 Task: Sort the products in the category "Laundry" by relevance.
Action: Mouse moved to (868, 336)
Screenshot: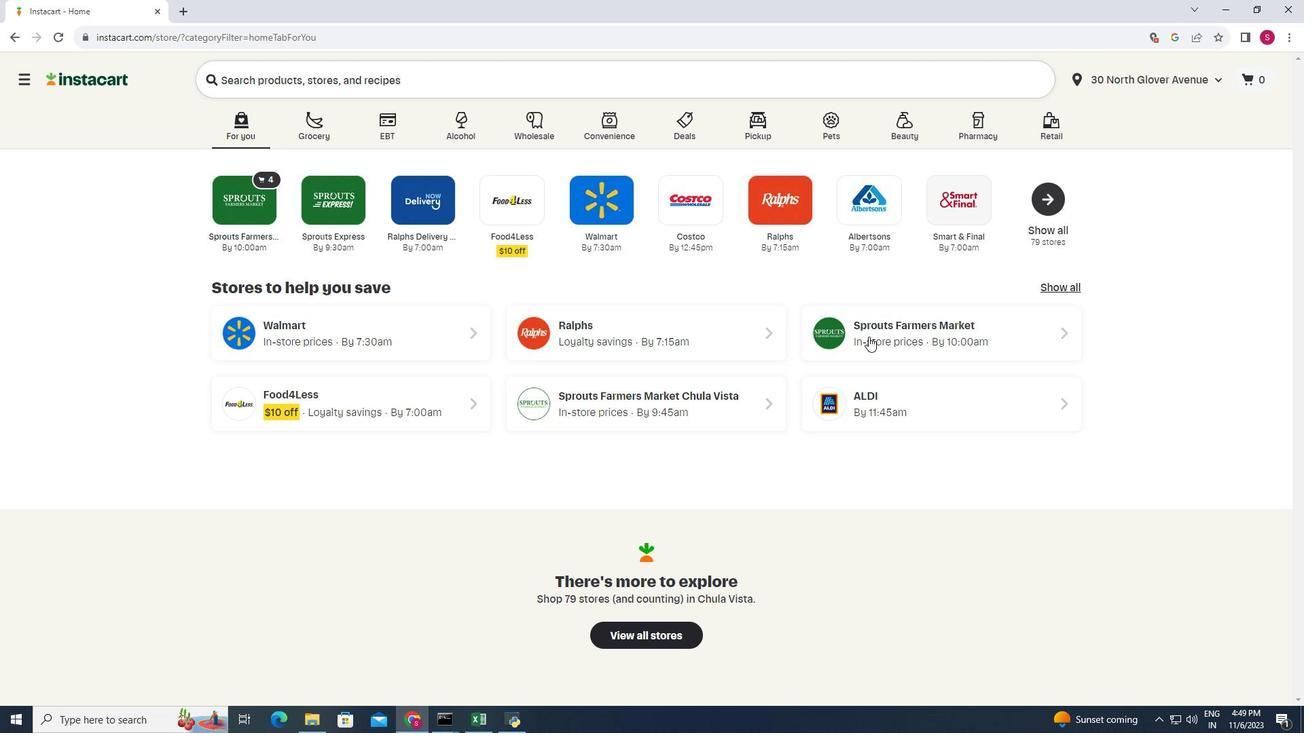 
Action: Mouse pressed left at (868, 336)
Screenshot: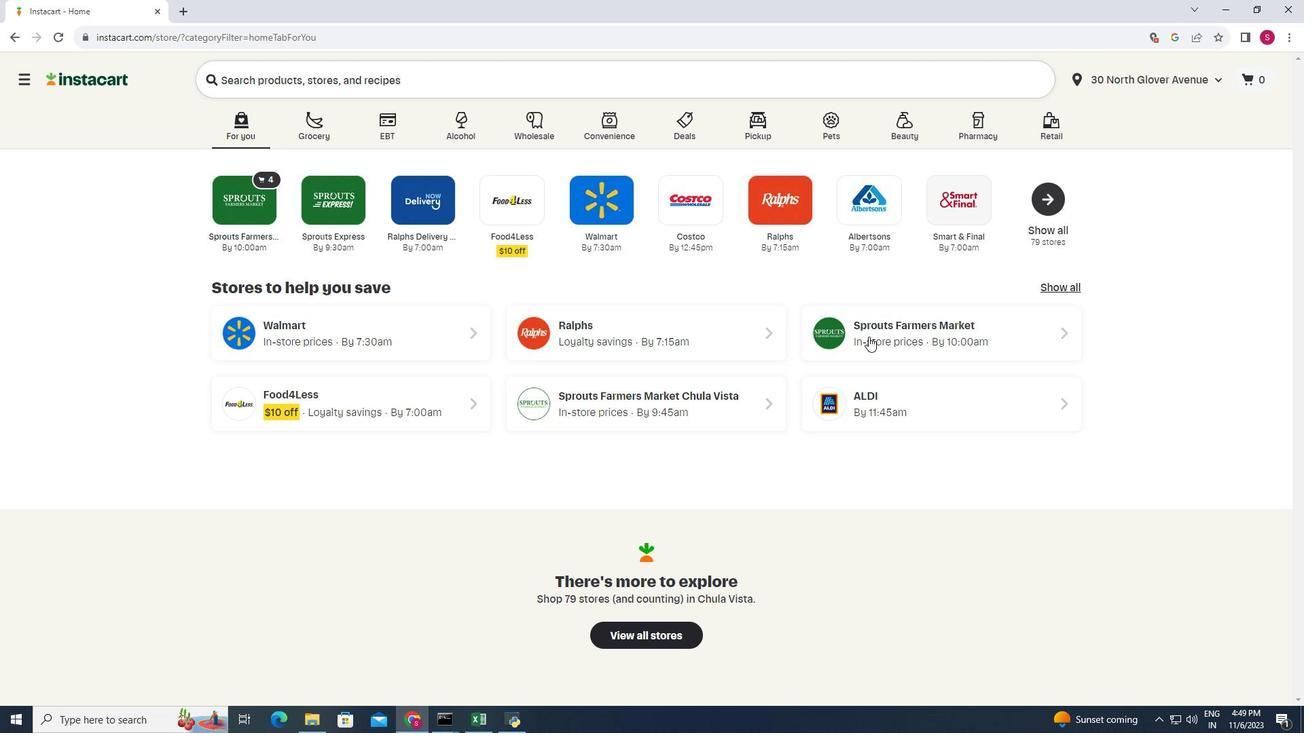 
Action: Mouse moved to (144, 550)
Screenshot: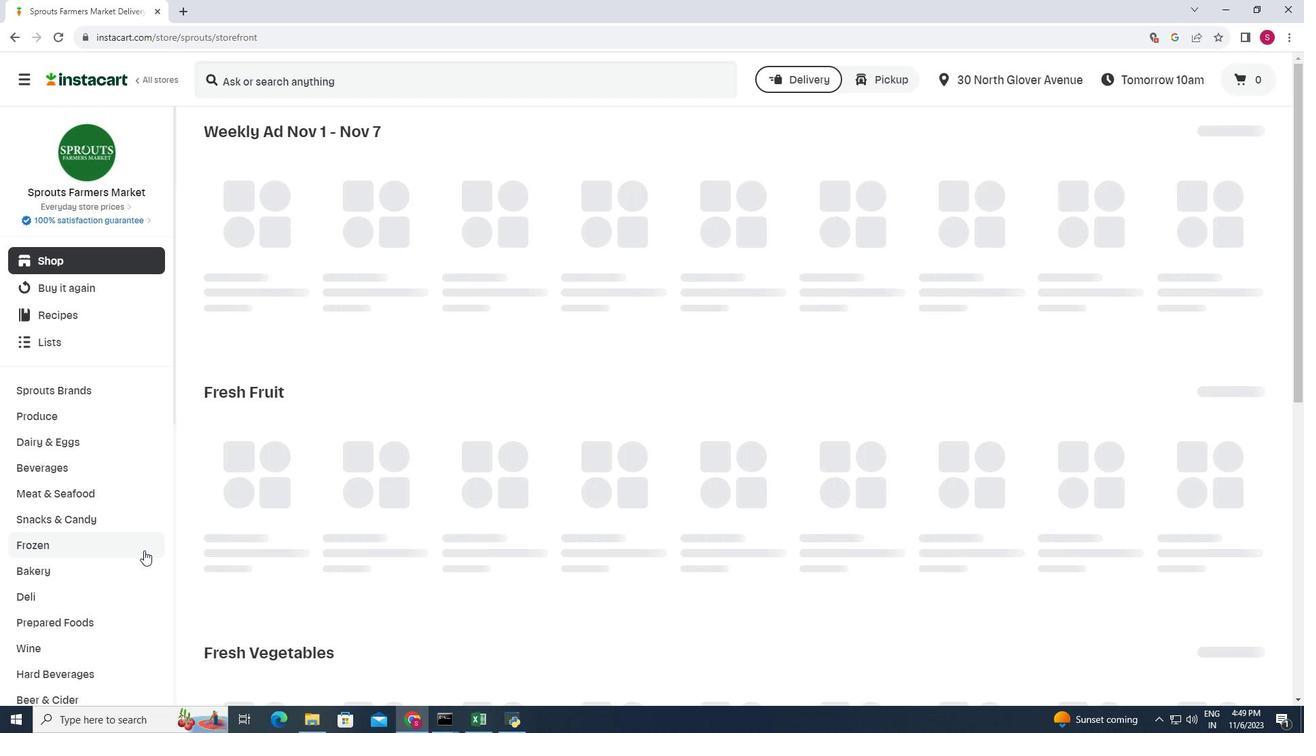 
Action: Mouse scrolled (144, 550) with delta (0, 0)
Screenshot: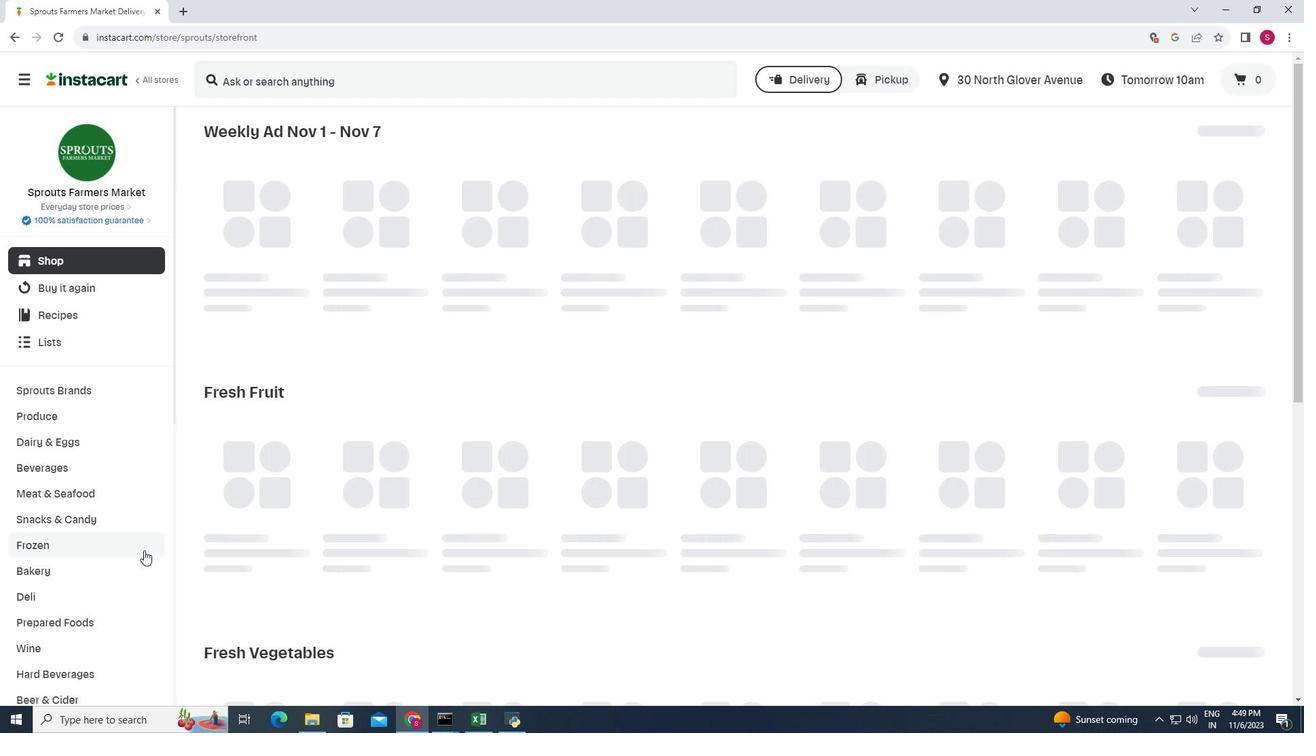 
Action: Mouse scrolled (144, 550) with delta (0, 0)
Screenshot: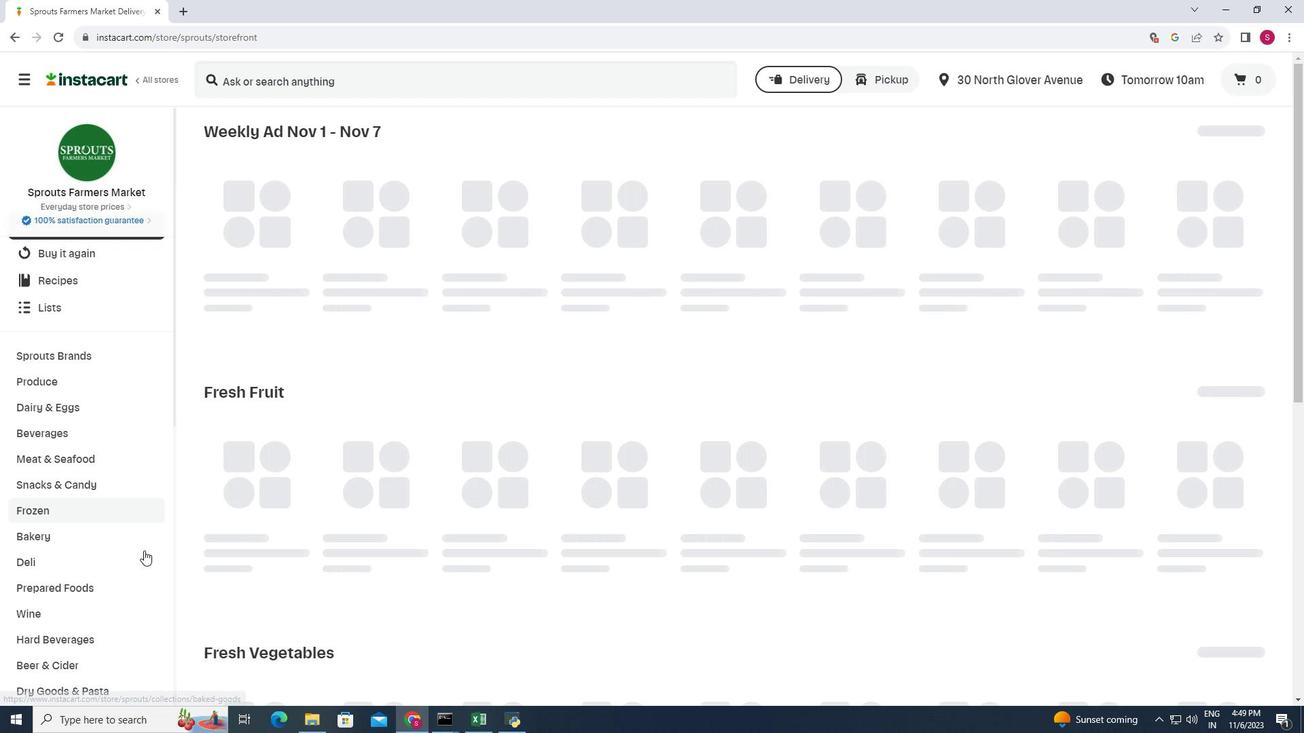 
Action: Mouse scrolled (144, 550) with delta (0, 0)
Screenshot: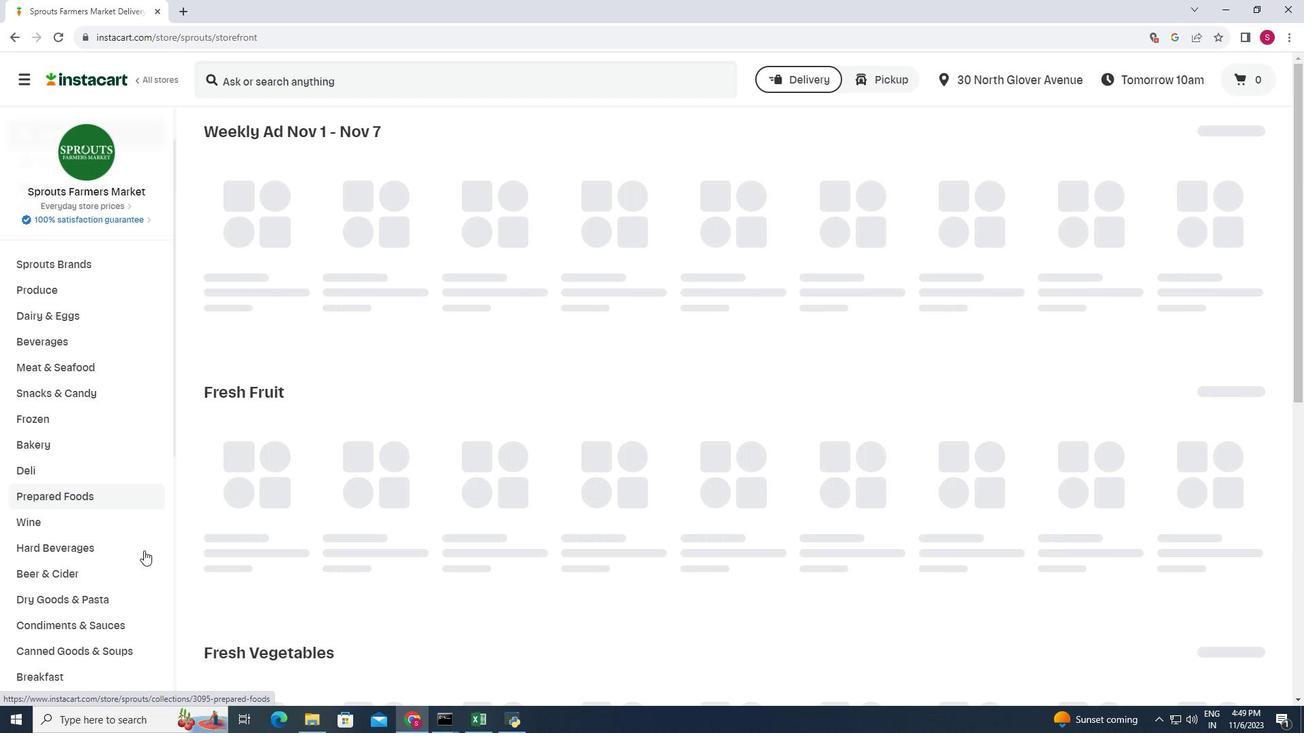 
Action: Mouse scrolled (144, 550) with delta (0, 0)
Screenshot: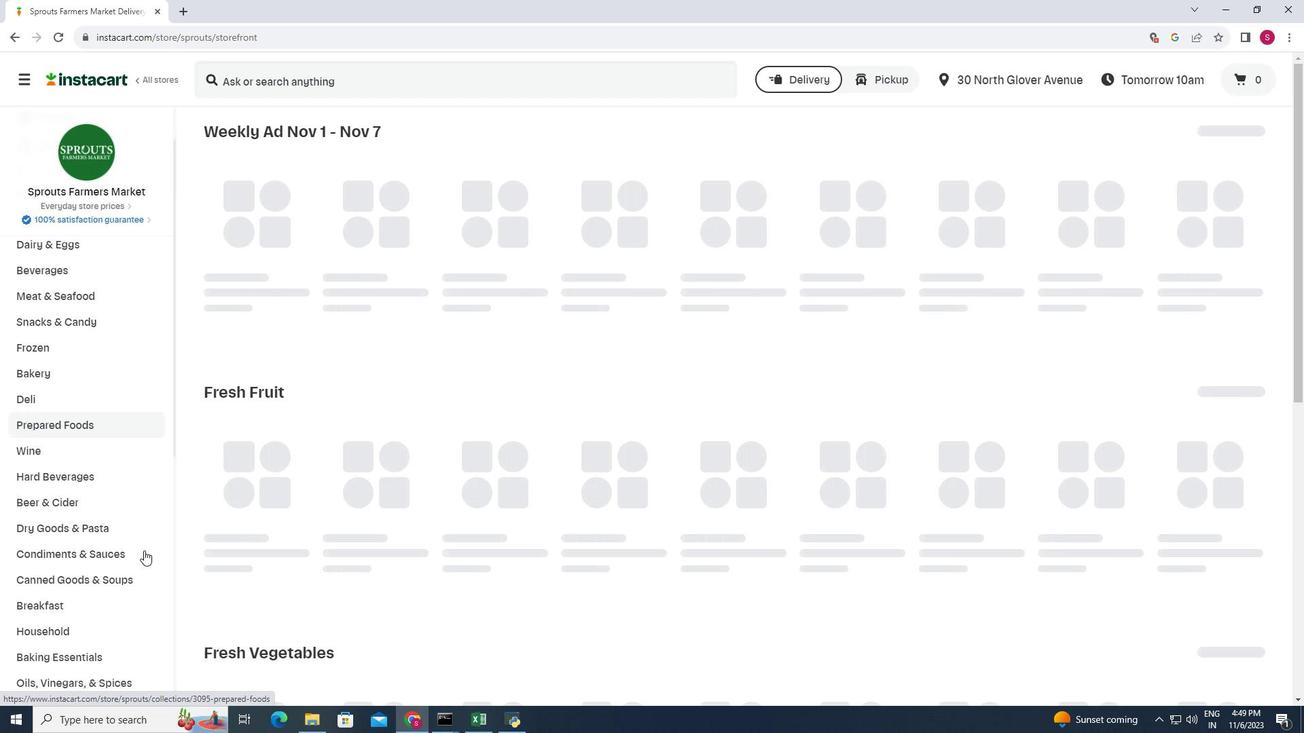 
Action: Mouse scrolled (144, 550) with delta (0, 0)
Screenshot: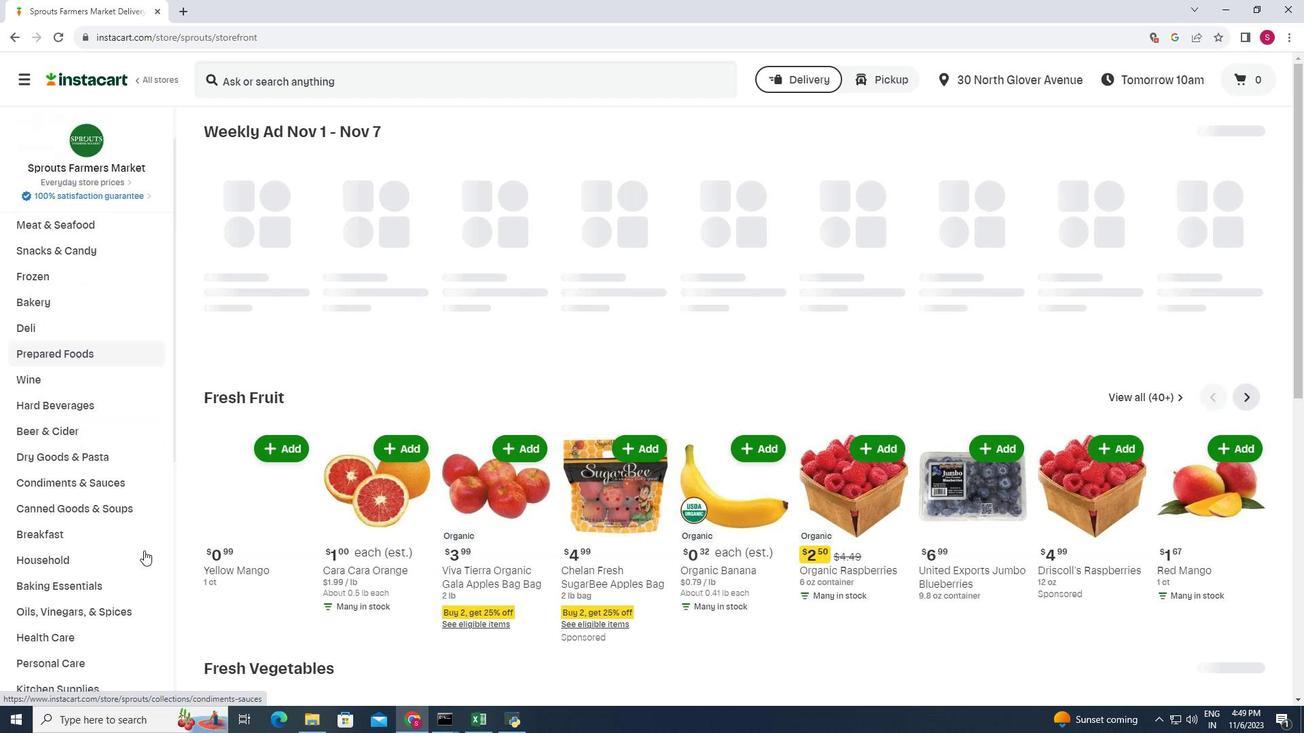 
Action: Mouse moved to (78, 485)
Screenshot: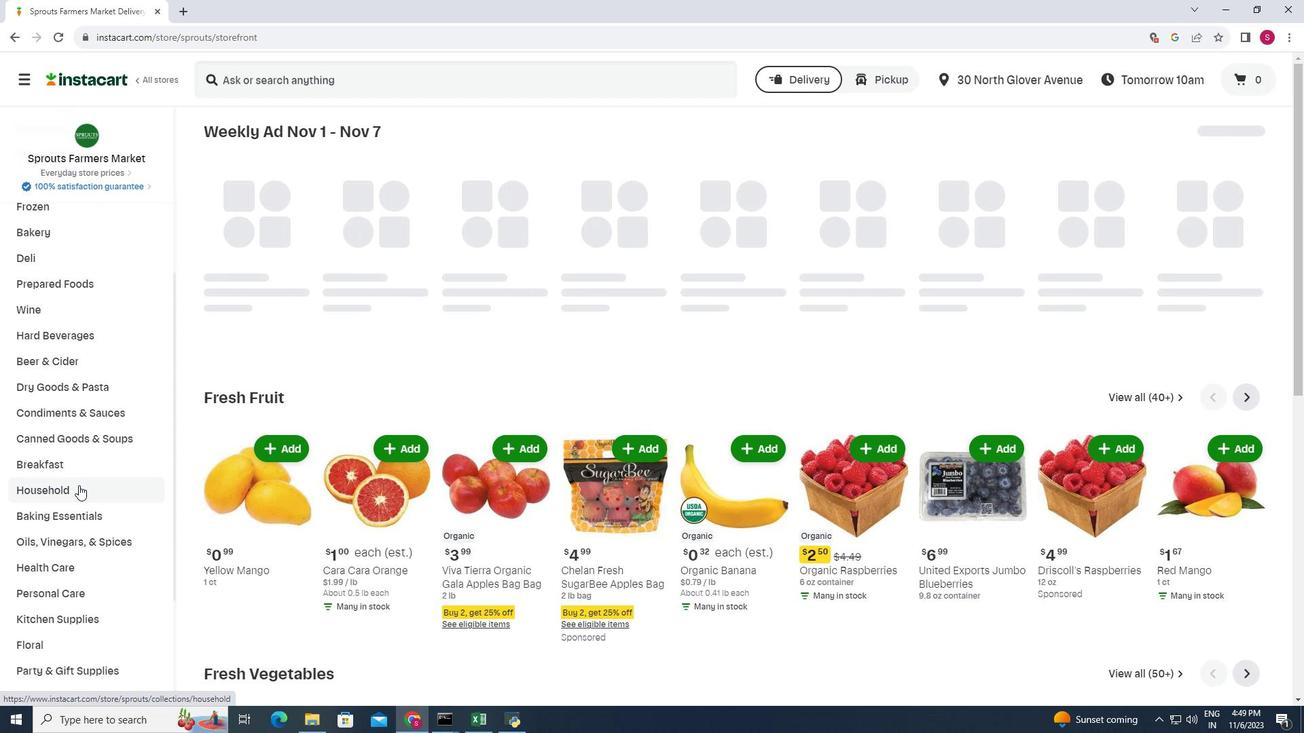 
Action: Mouse pressed left at (78, 485)
Screenshot: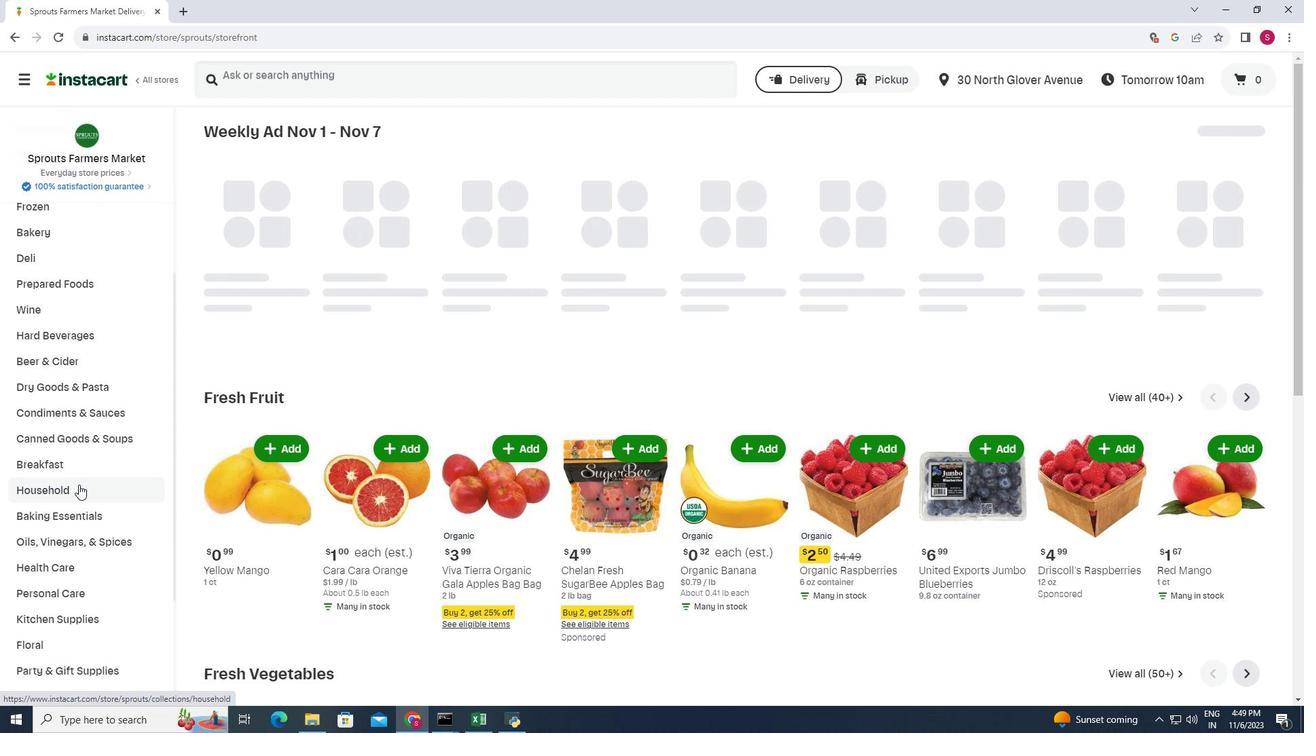 
Action: Mouse moved to (524, 173)
Screenshot: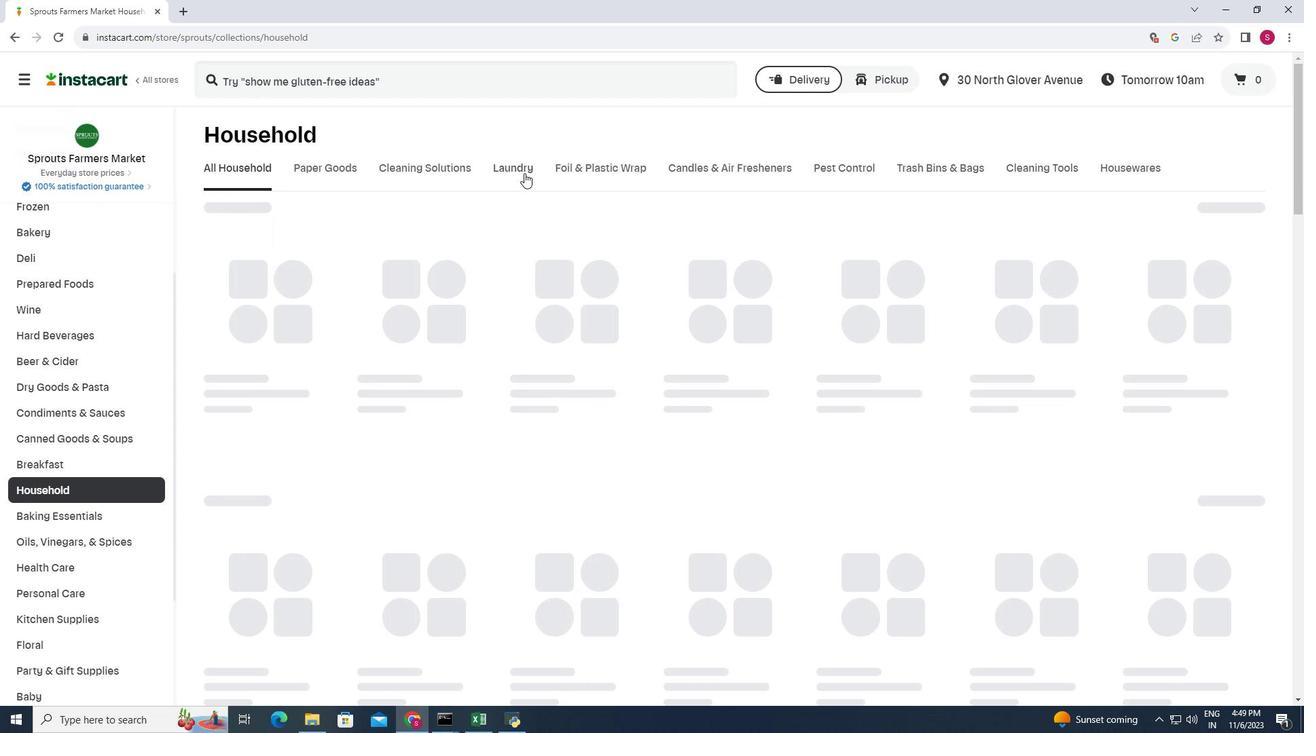 
Action: Mouse pressed left at (524, 173)
Screenshot: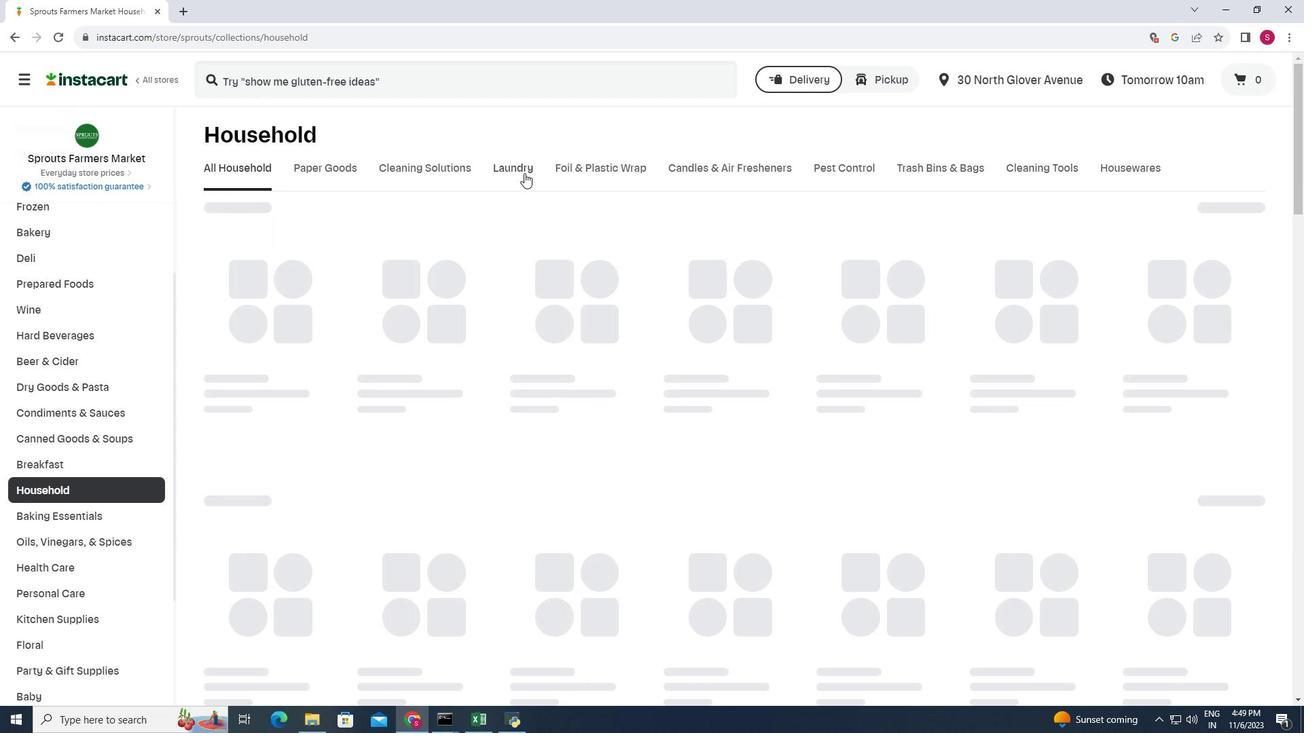 
Action: Mouse moved to (1265, 283)
Screenshot: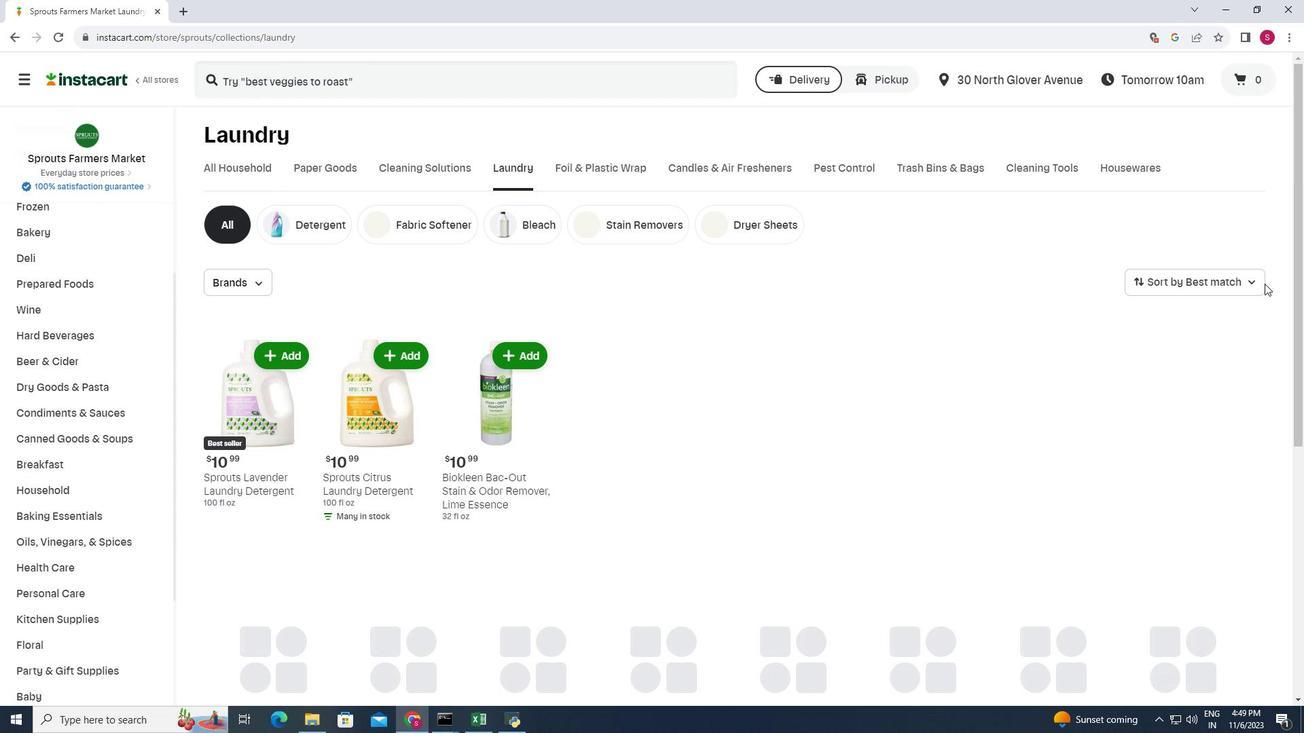 
Action: Mouse pressed left at (1265, 283)
Screenshot: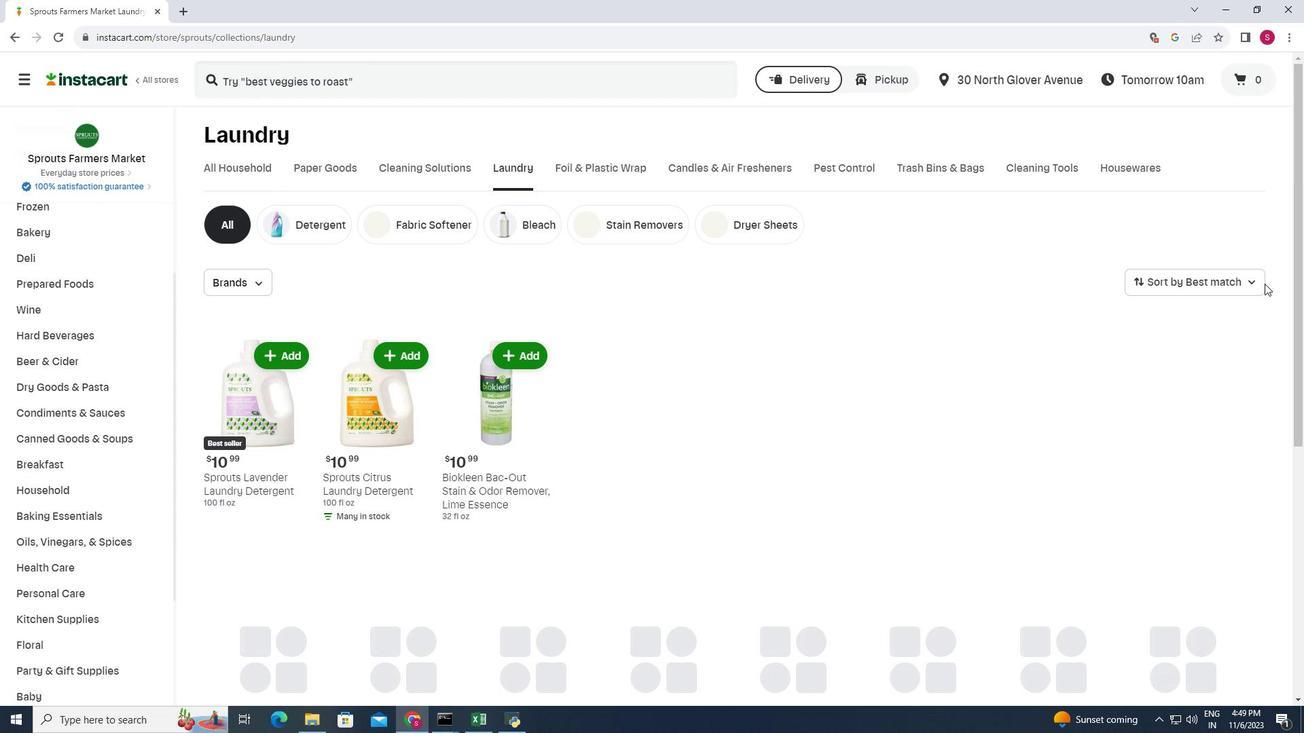 
Action: Mouse moved to (1251, 275)
Screenshot: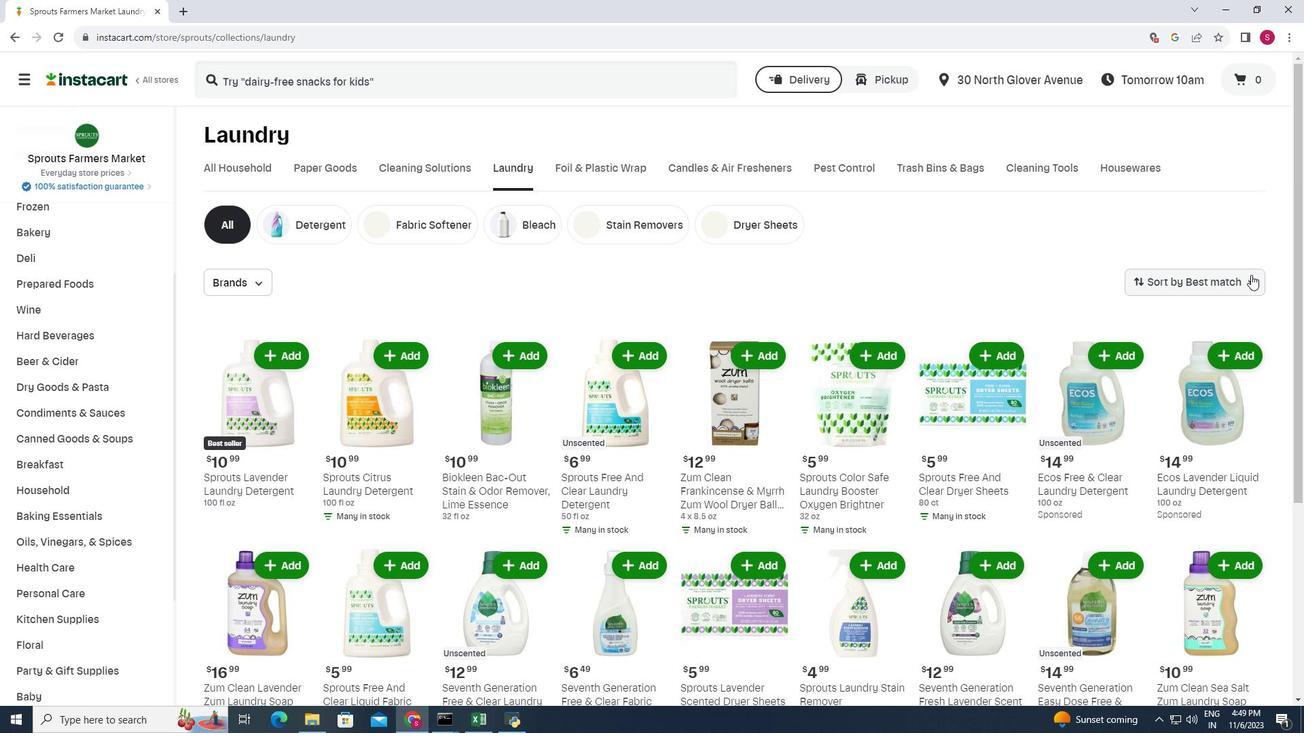 
Action: Mouse pressed left at (1251, 275)
Screenshot: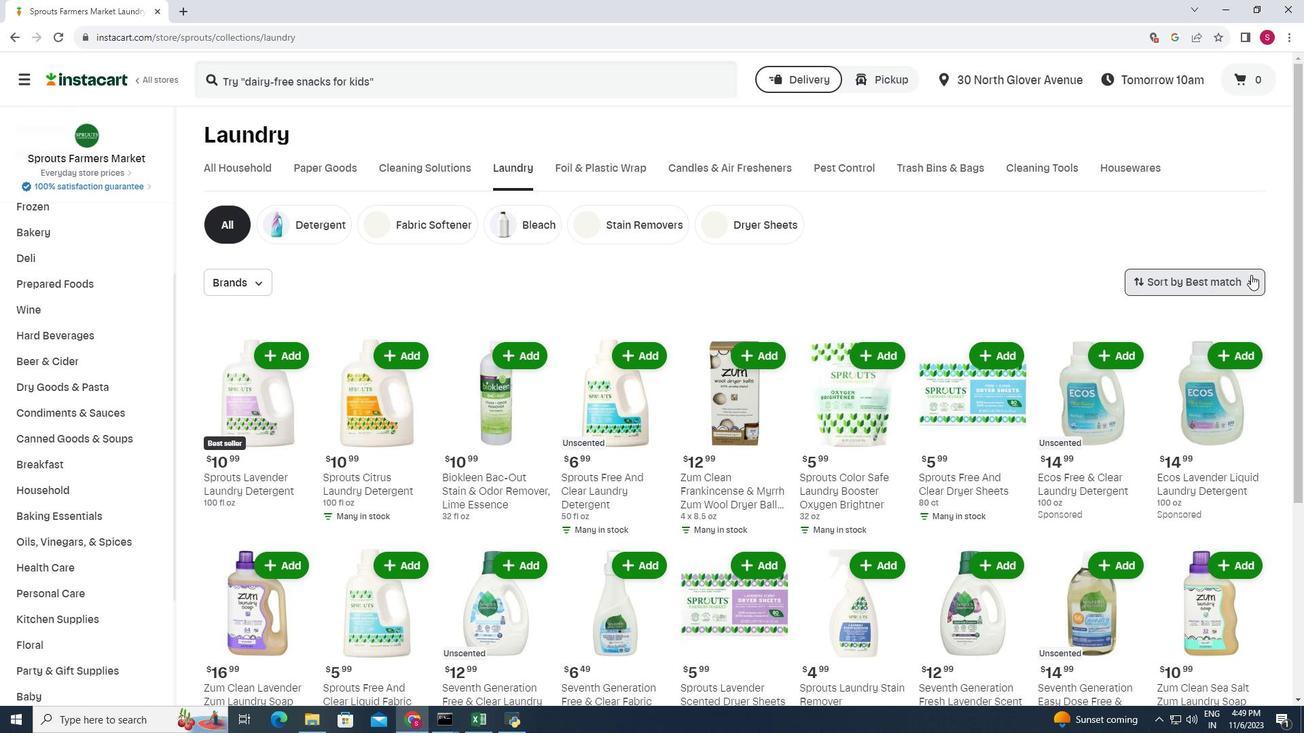 
Action: Mouse moved to (1202, 478)
Screenshot: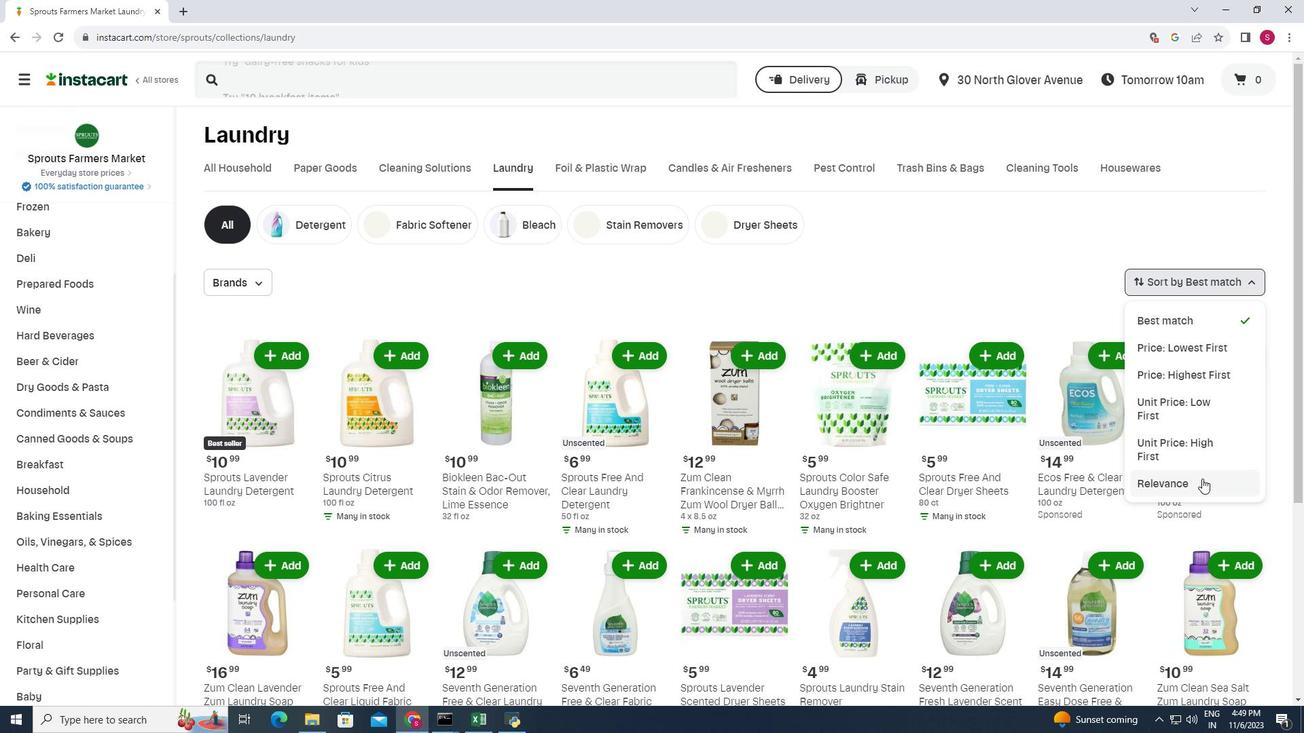
Action: Mouse pressed left at (1202, 478)
Screenshot: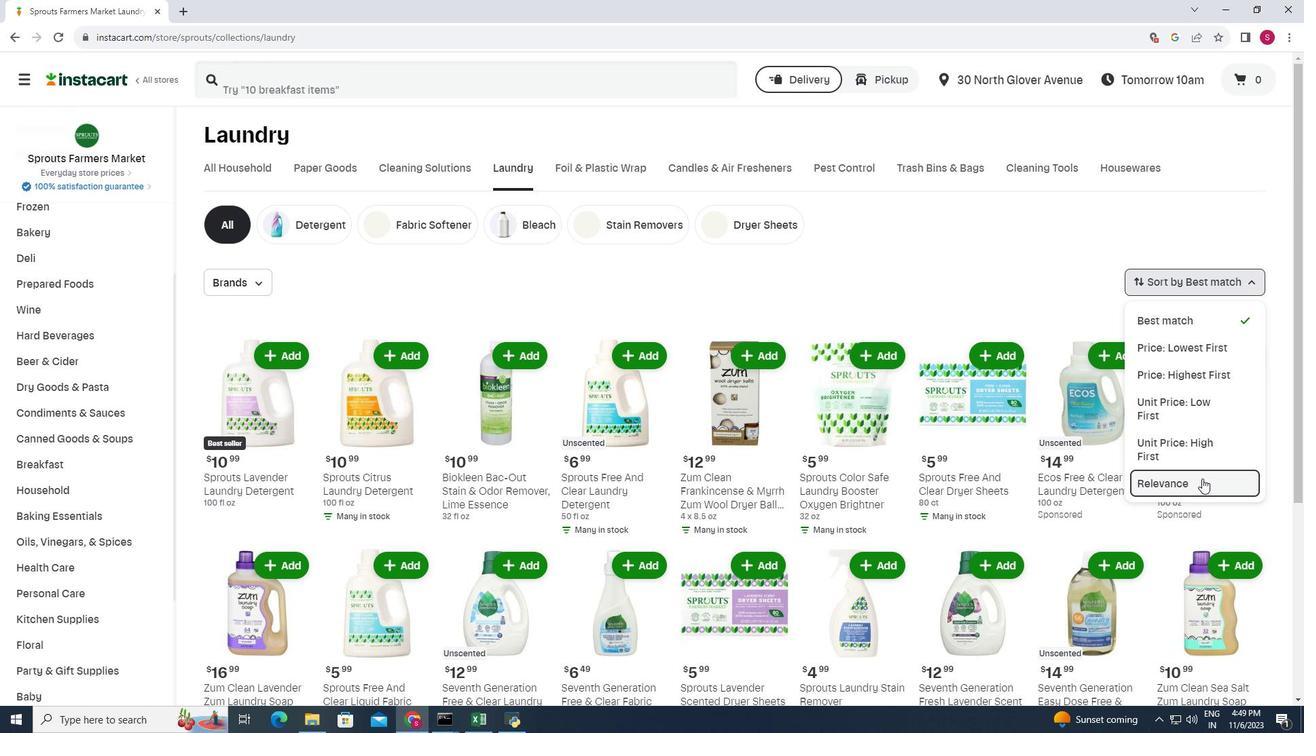 
Action: Mouse moved to (910, 288)
Screenshot: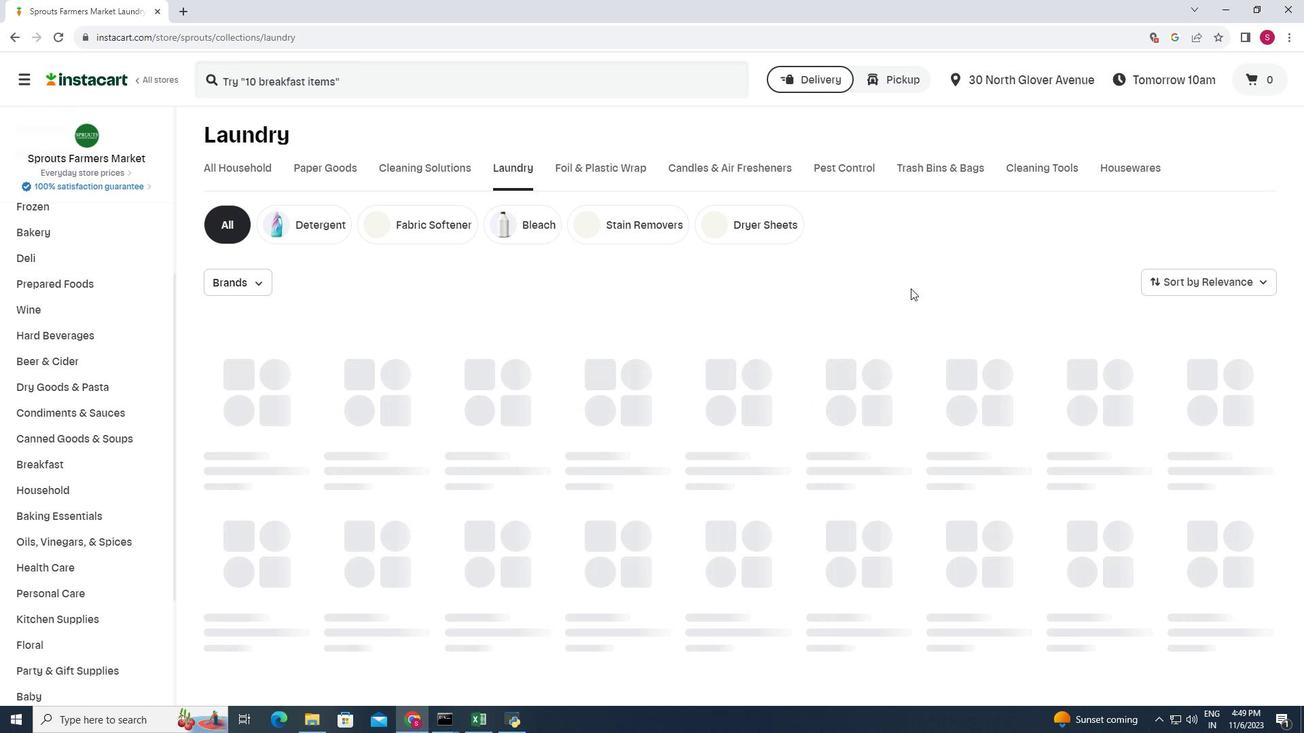 
Action: Mouse scrolled (910, 288) with delta (0, 0)
Screenshot: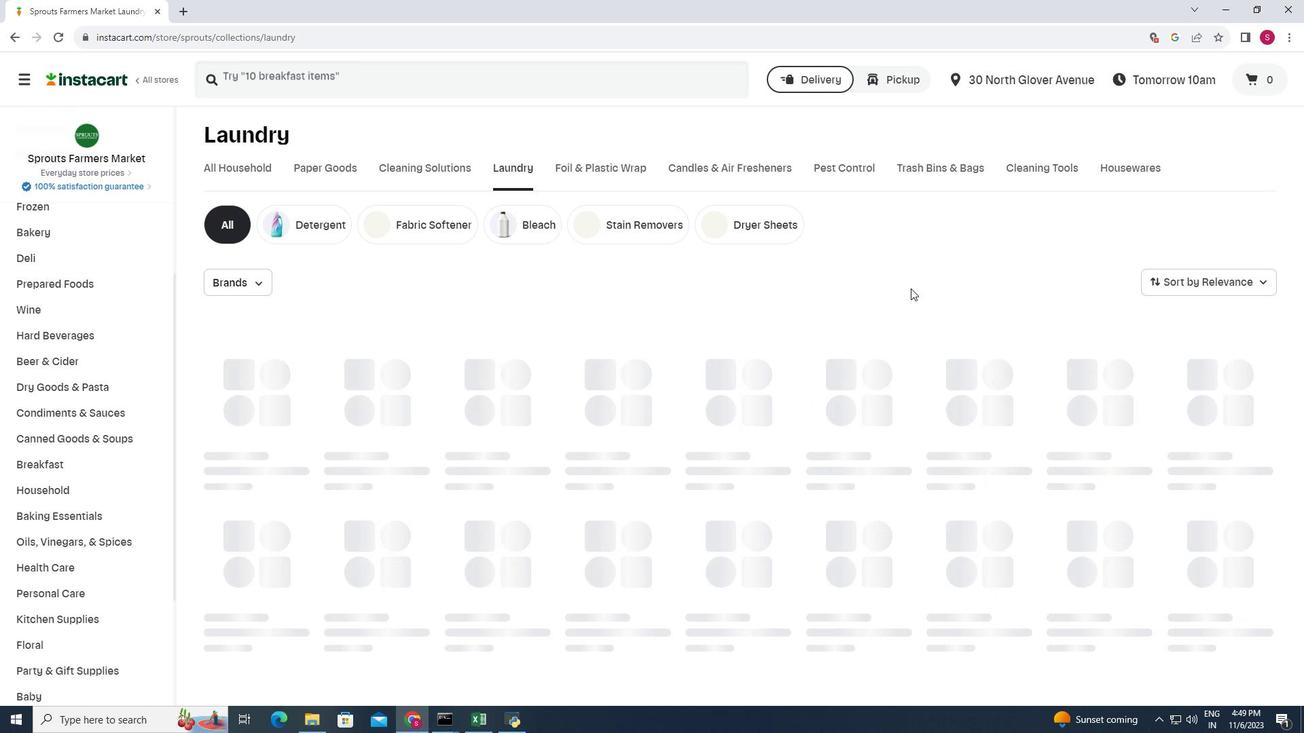 
Action: Mouse scrolled (910, 288) with delta (0, 0)
Screenshot: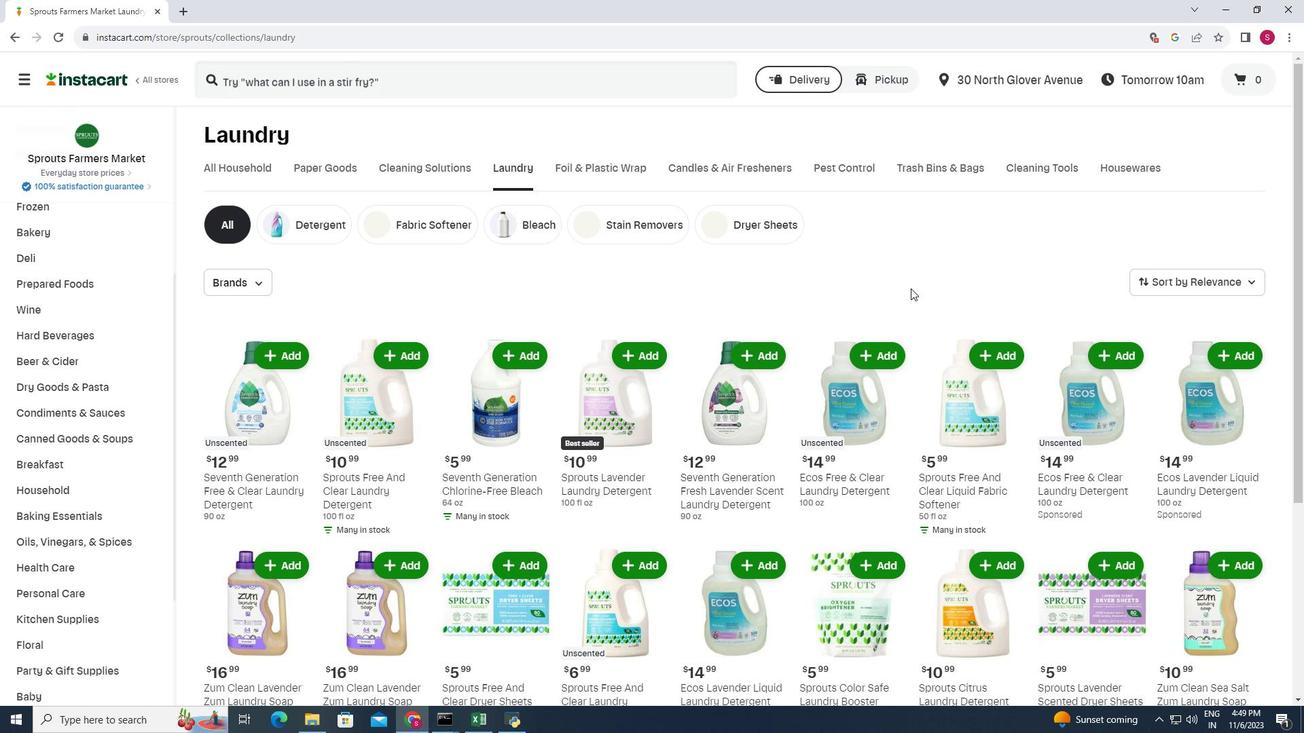 
Action: Mouse scrolled (910, 288) with delta (0, 0)
Screenshot: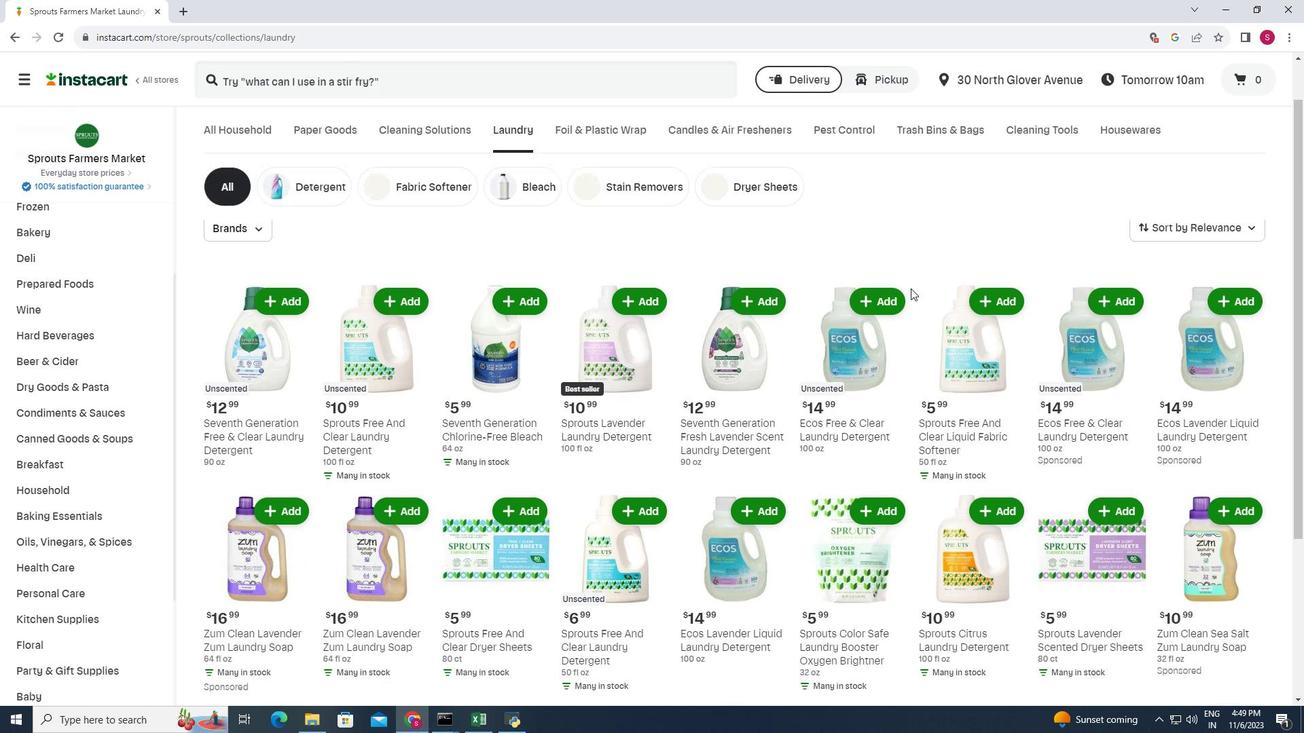 
Action: Mouse scrolled (910, 288) with delta (0, 0)
Screenshot: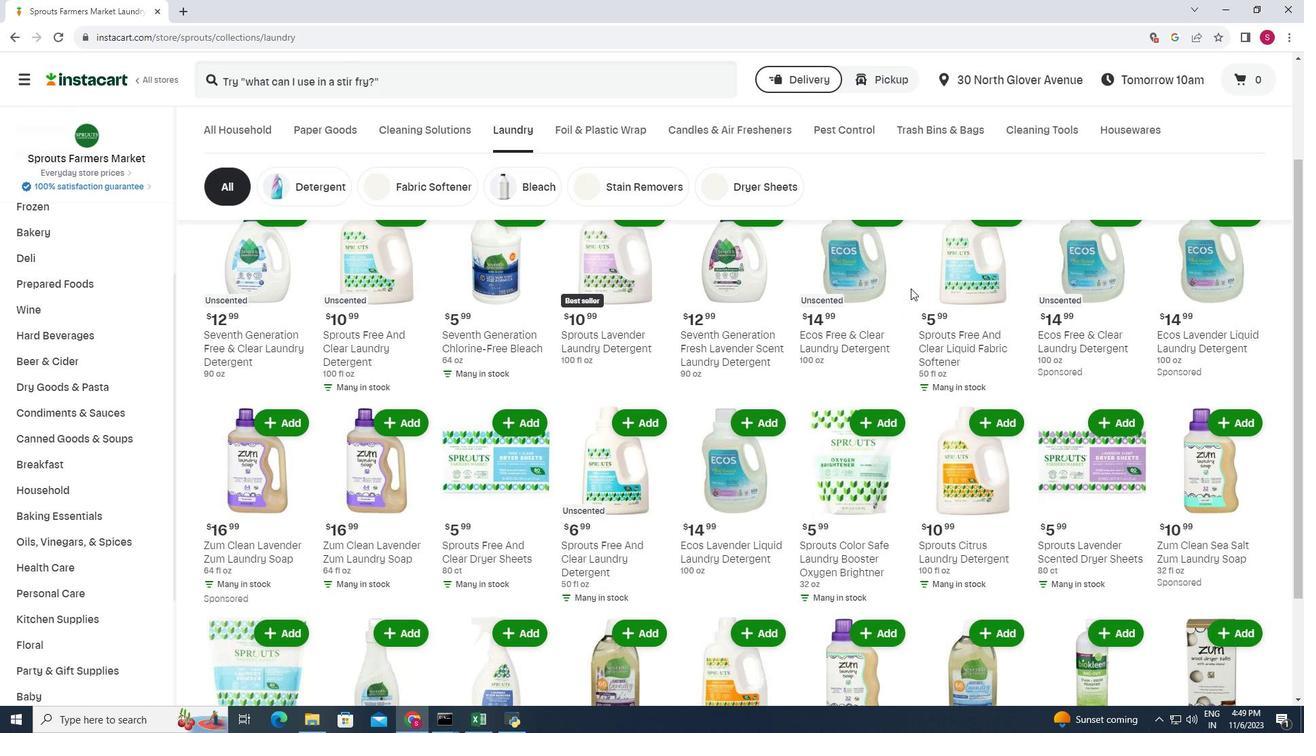
Action: Mouse scrolled (910, 288) with delta (0, 0)
Screenshot: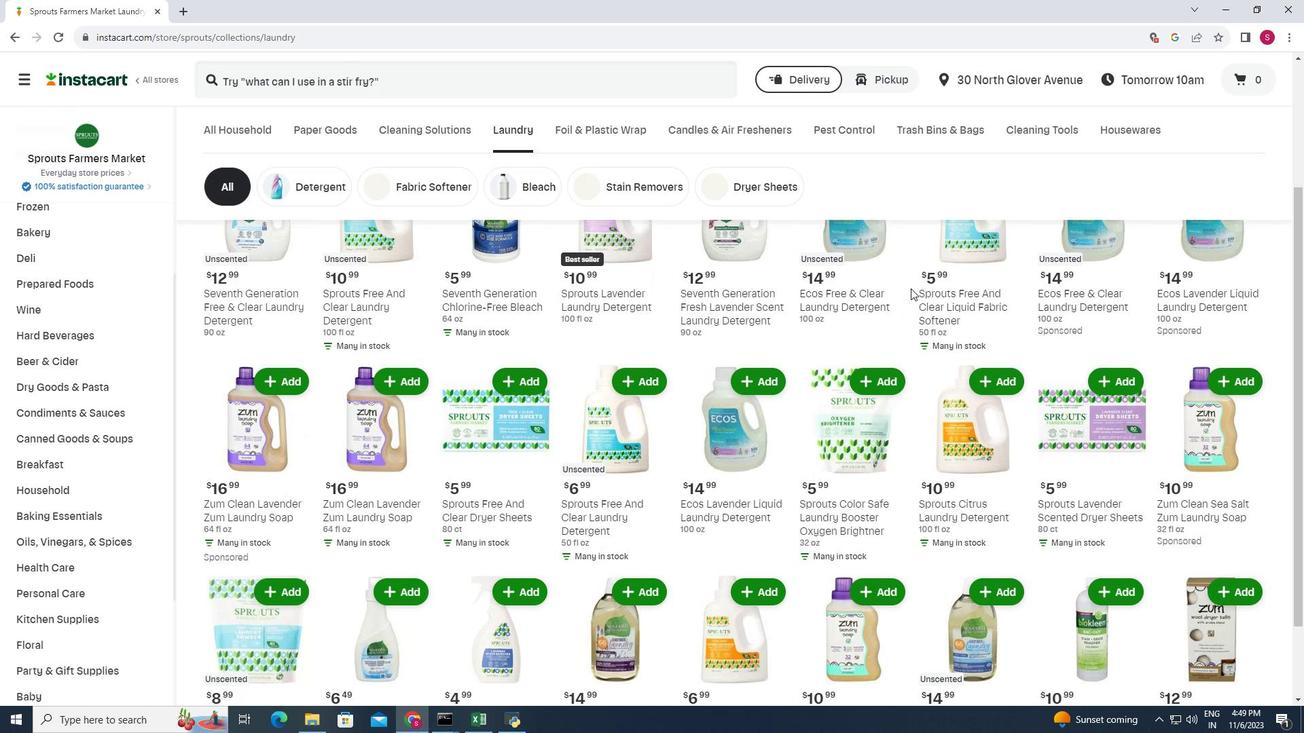 
Action: Mouse scrolled (910, 288) with delta (0, 0)
Screenshot: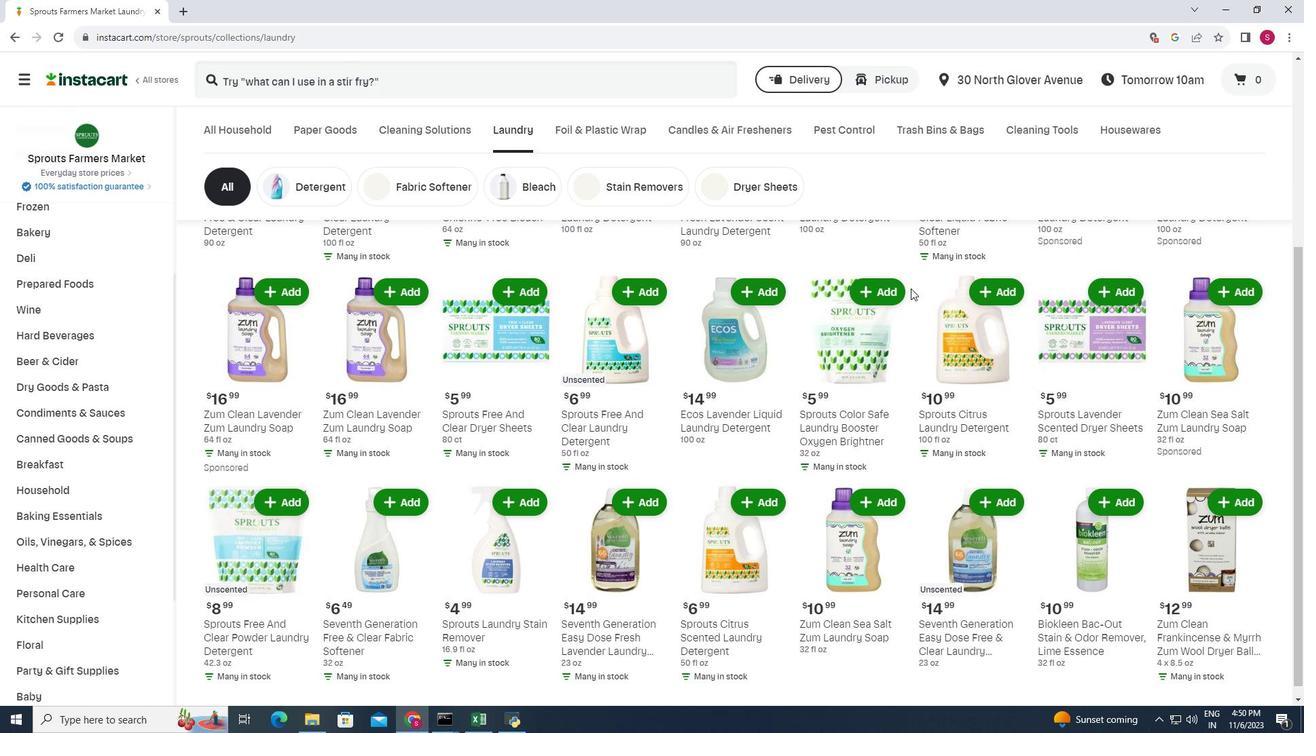 
Action: Mouse scrolled (910, 288) with delta (0, 0)
Screenshot: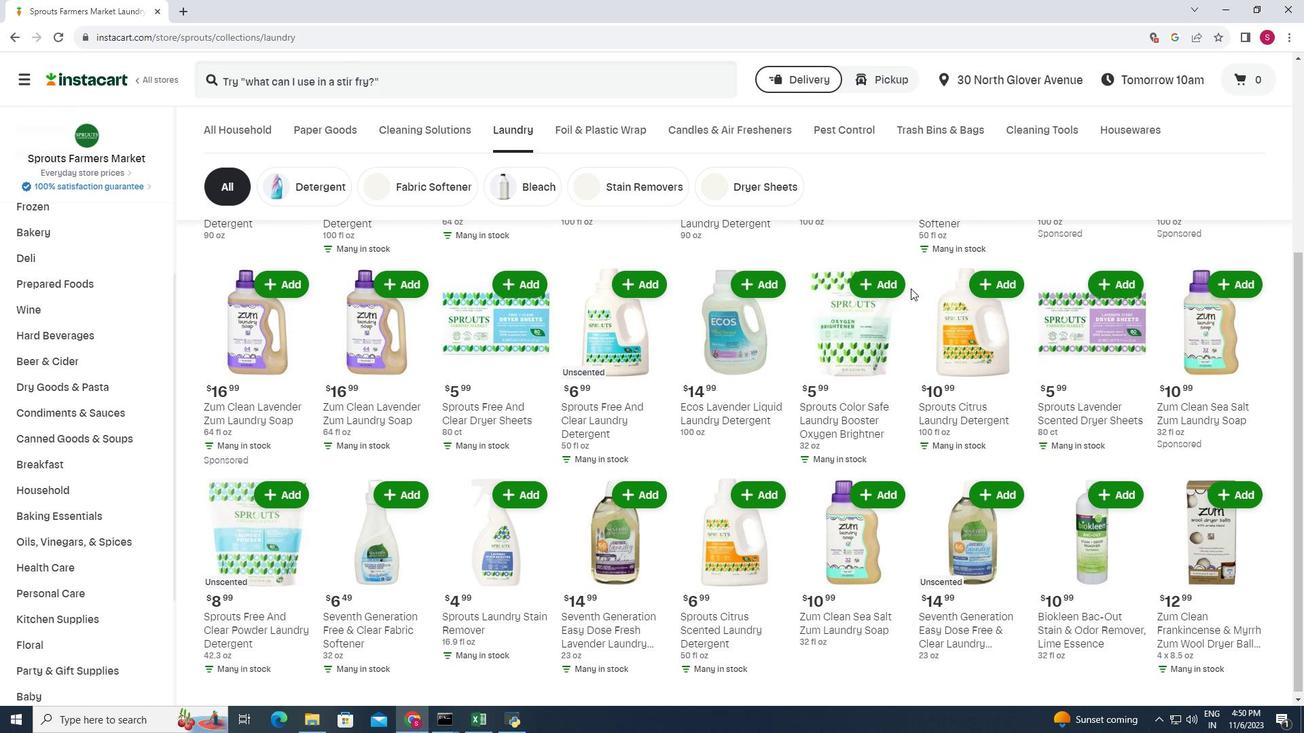 
Action: Mouse scrolled (910, 288) with delta (0, 0)
Screenshot: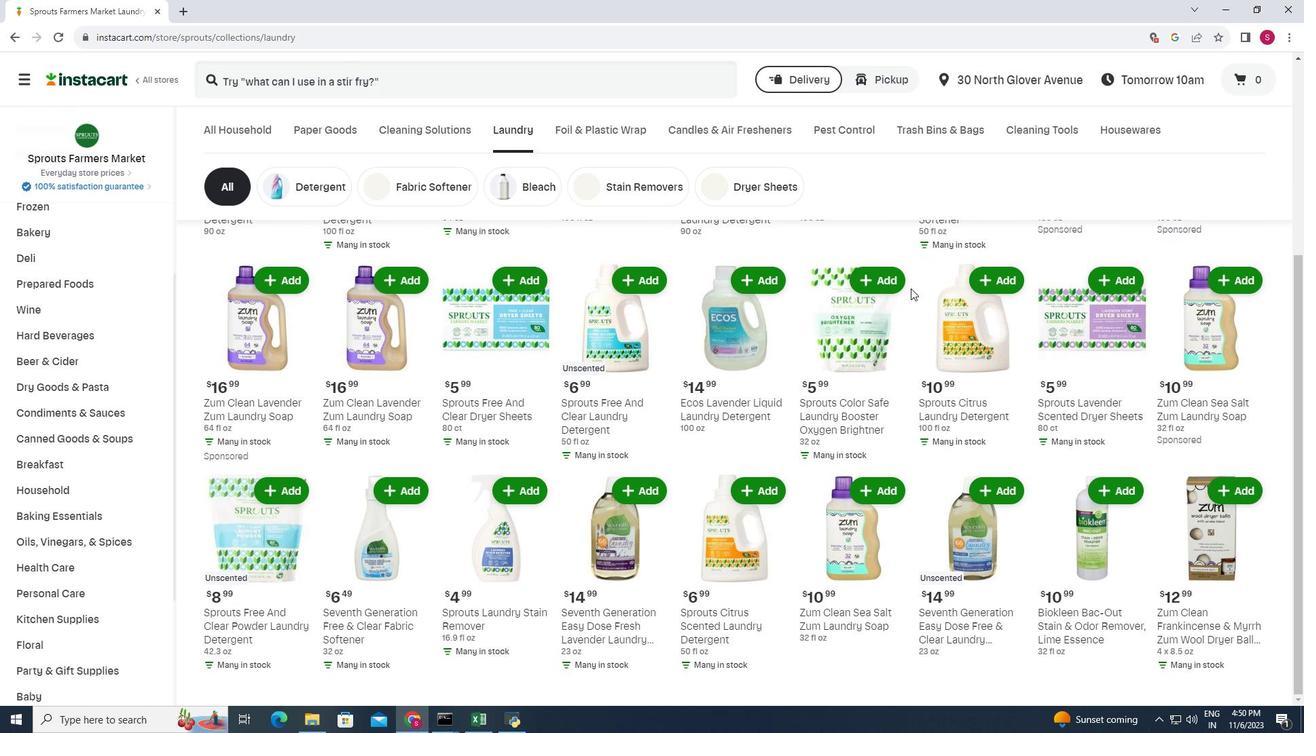 
